 Task: Set disability demographic information as "No, I do not have a disability".
Action: Mouse moved to (720, 89)
Screenshot: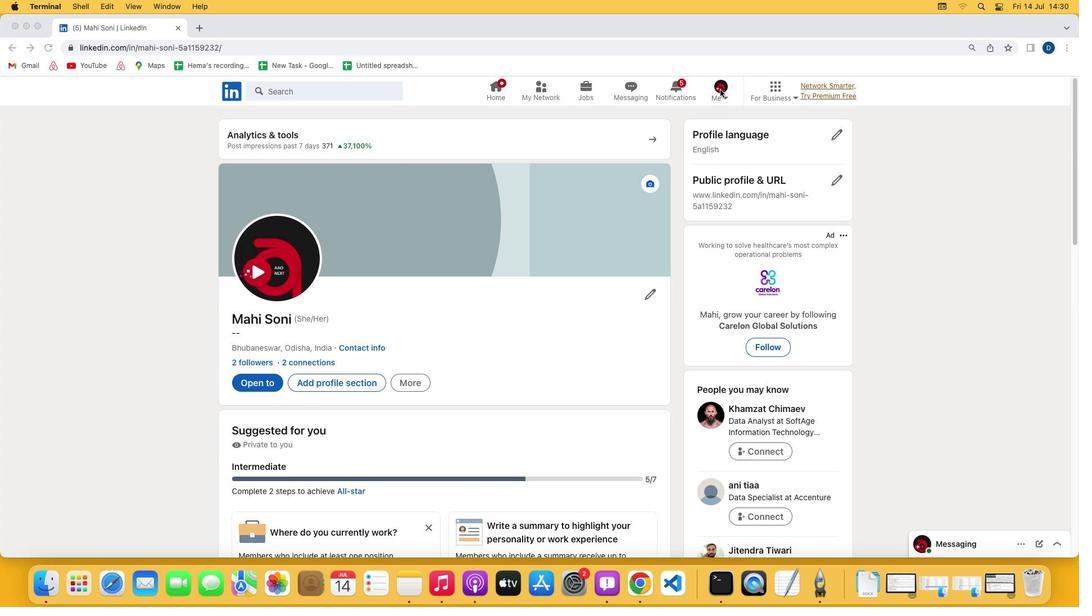
Action: Mouse pressed left at (720, 89)
Screenshot: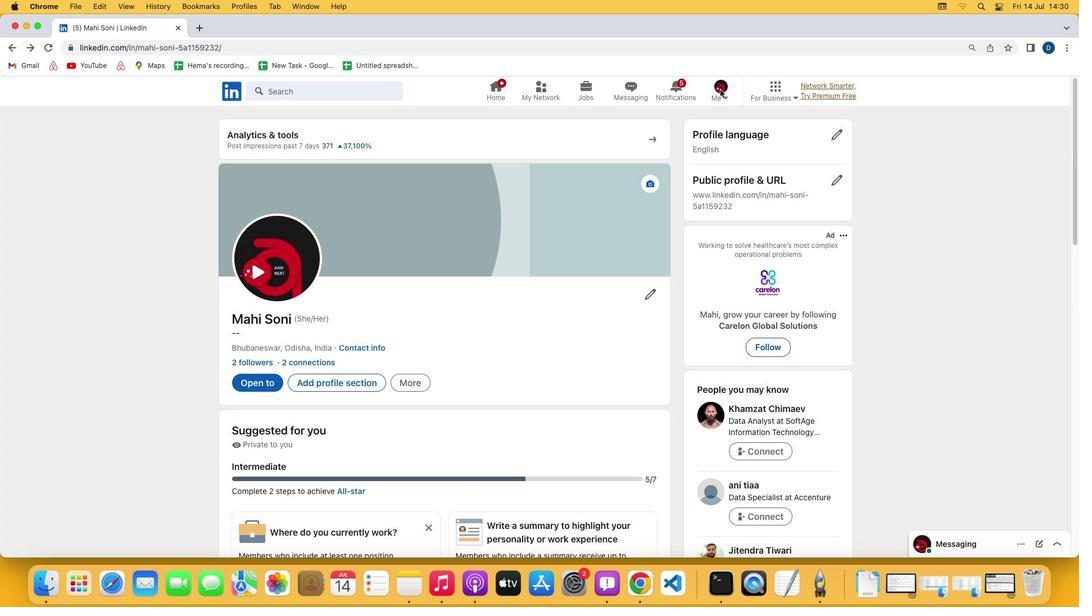 
Action: Mouse pressed left at (720, 89)
Screenshot: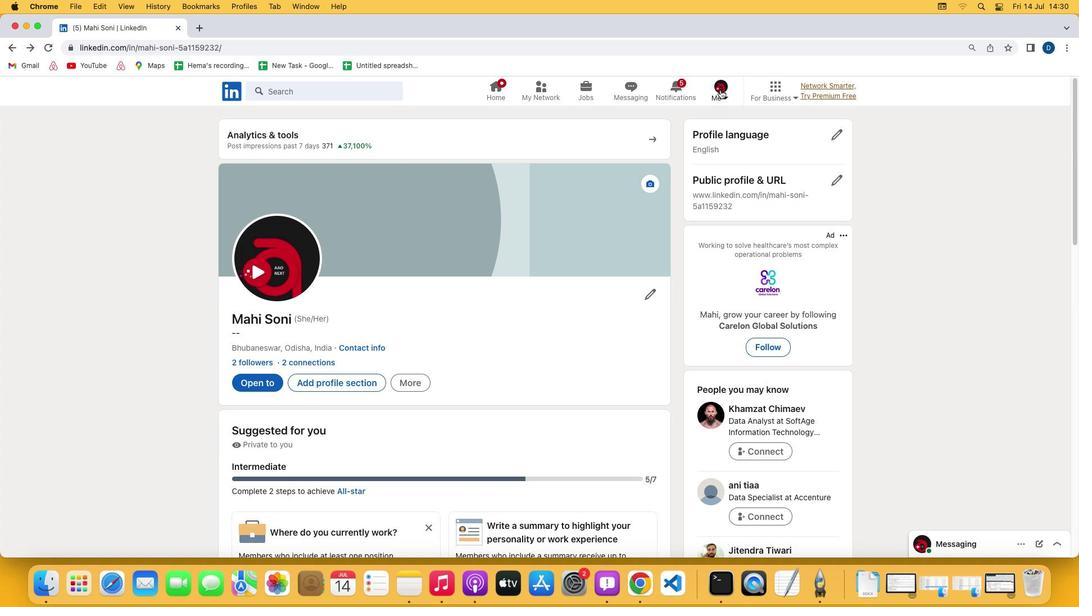 
Action: Mouse moved to (653, 212)
Screenshot: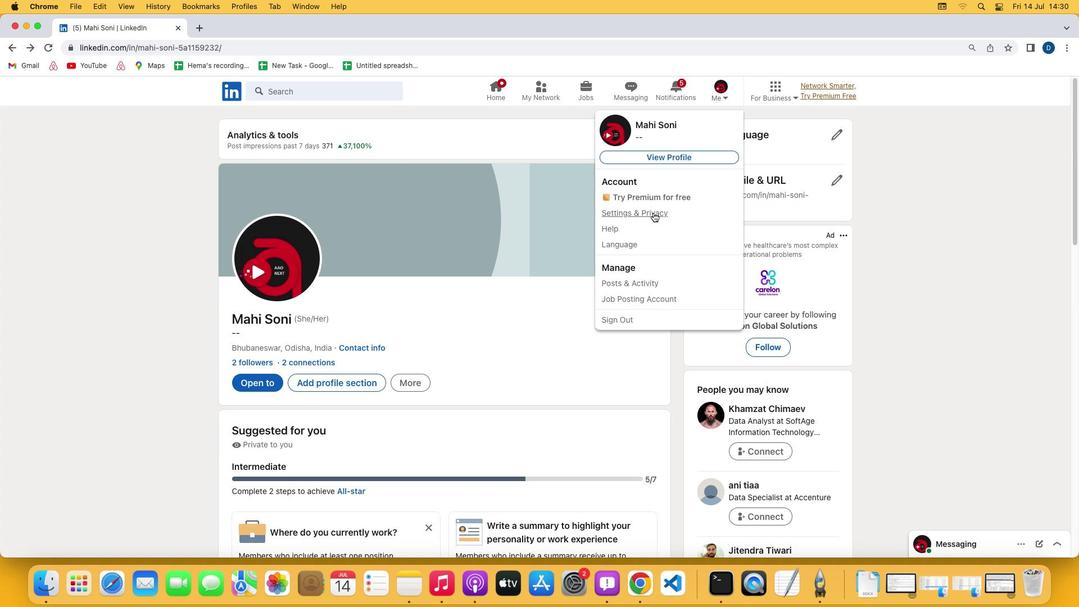 
Action: Mouse pressed left at (653, 212)
Screenshot: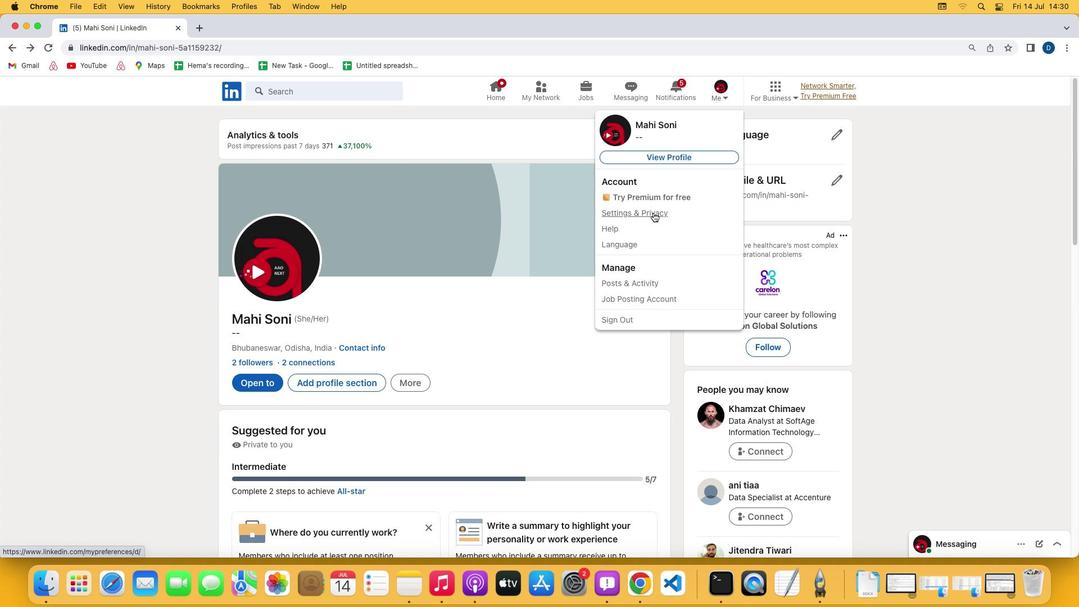 
Action: Mouse moved to (482, 178)
Screenshot: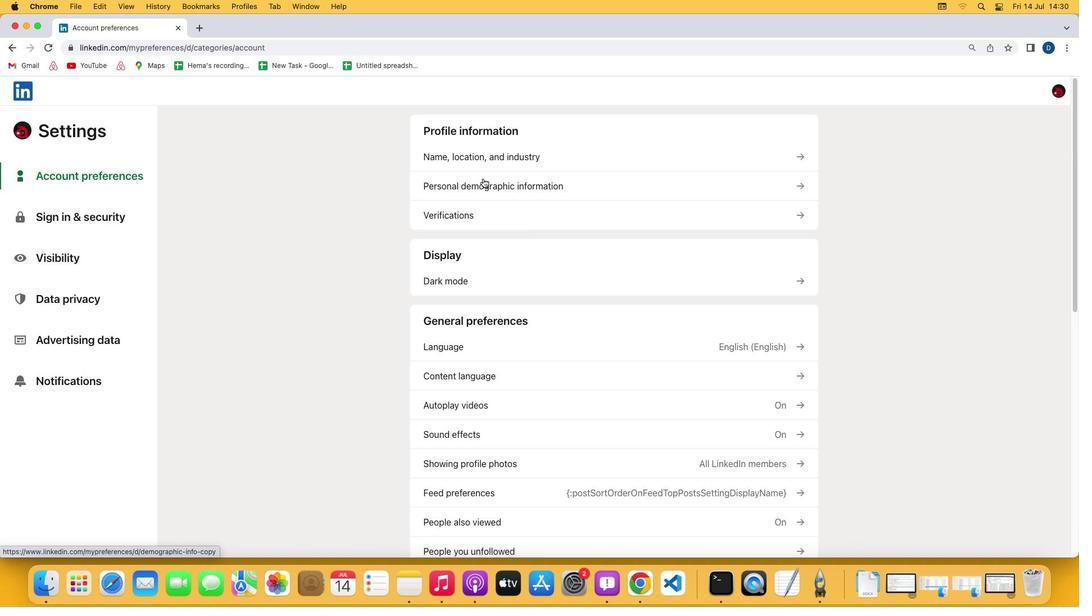 
Action: Mouse pressed left at (482, 178)
Screenshot: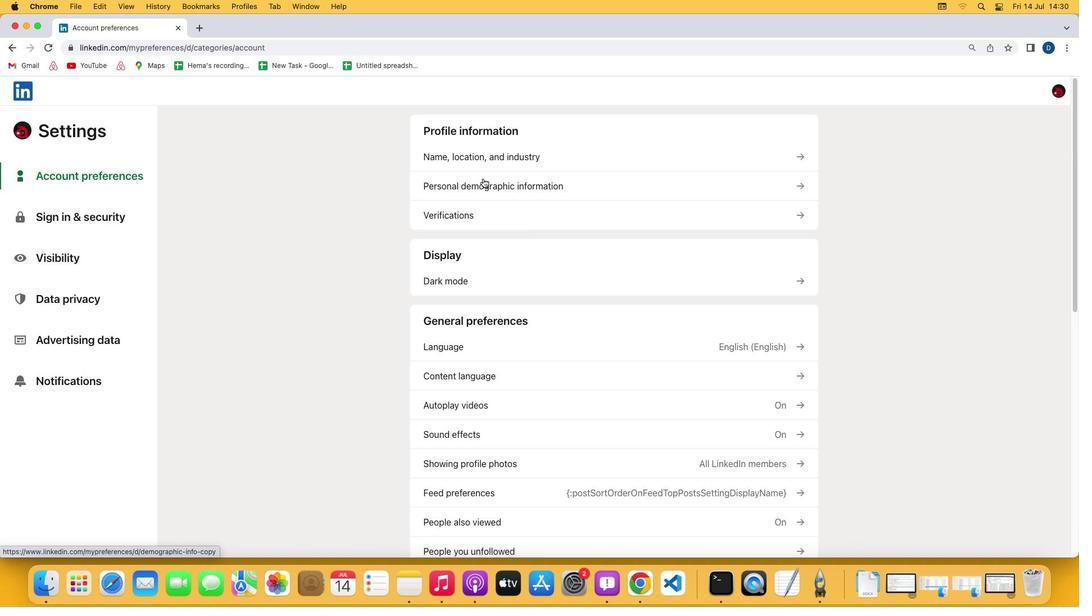 
Action: Mouse moved to (498, 382)
Screenshot: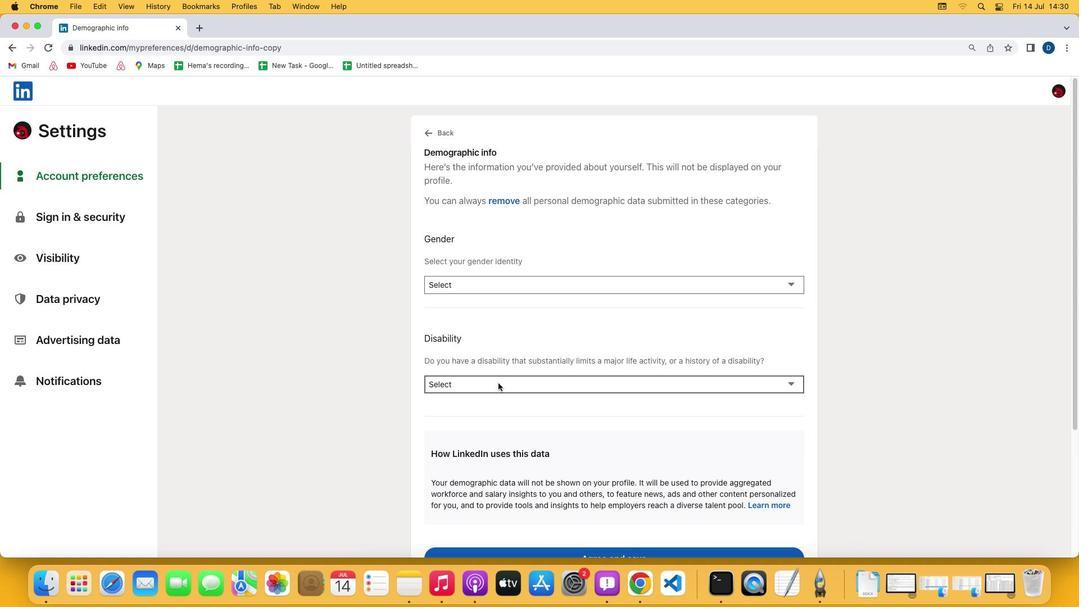 
Action: Mouse pressed left at (498, 382)
Screenshot: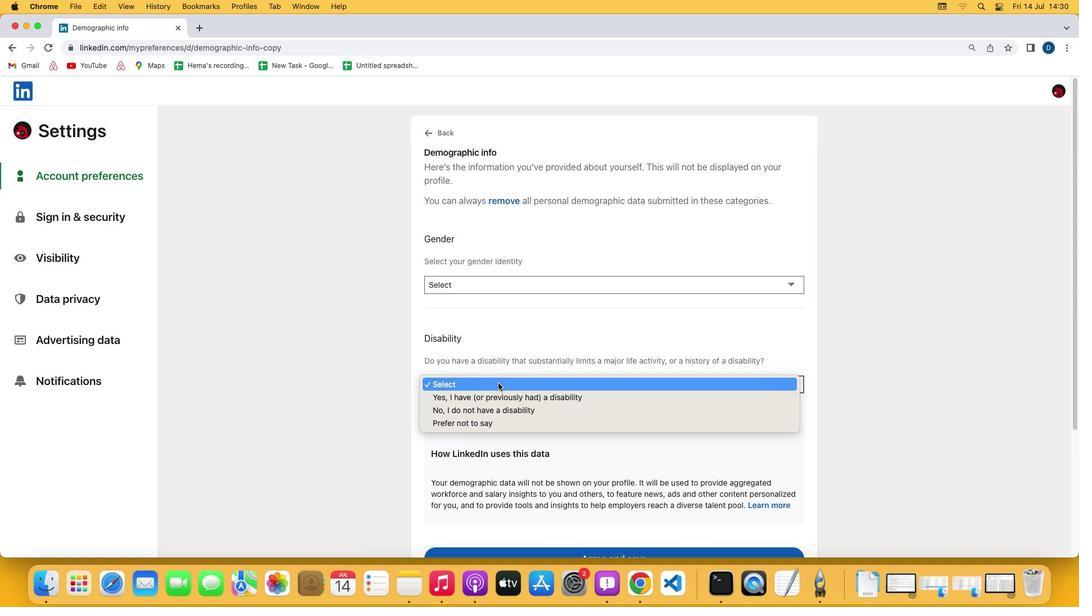 
Action: Mouse moved to (499, 408)
Screenshot: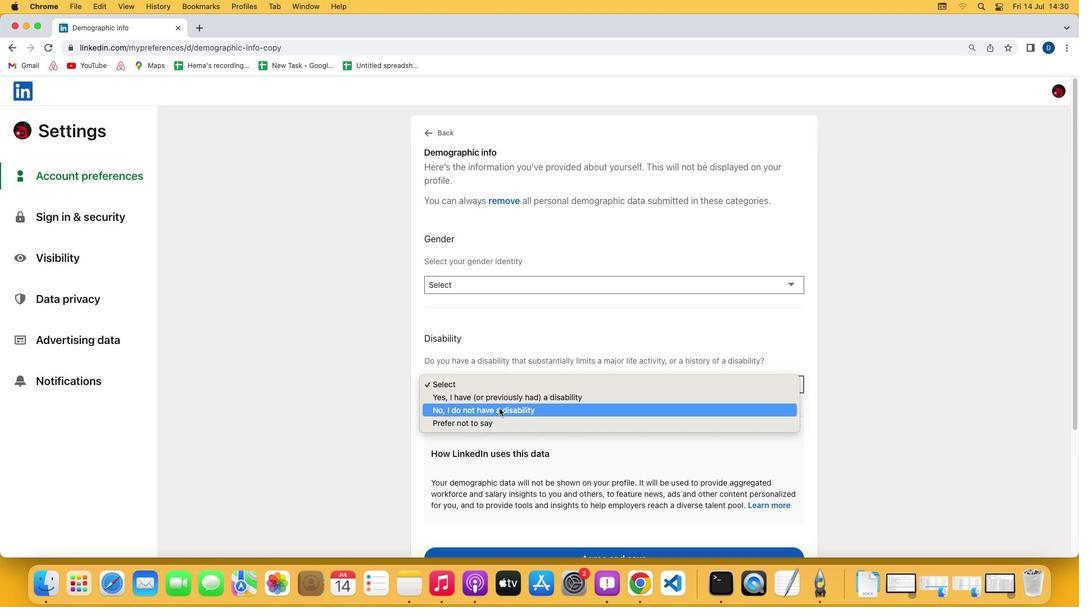 
Action: Mouse pressed left at (499, 408)
Screenshot: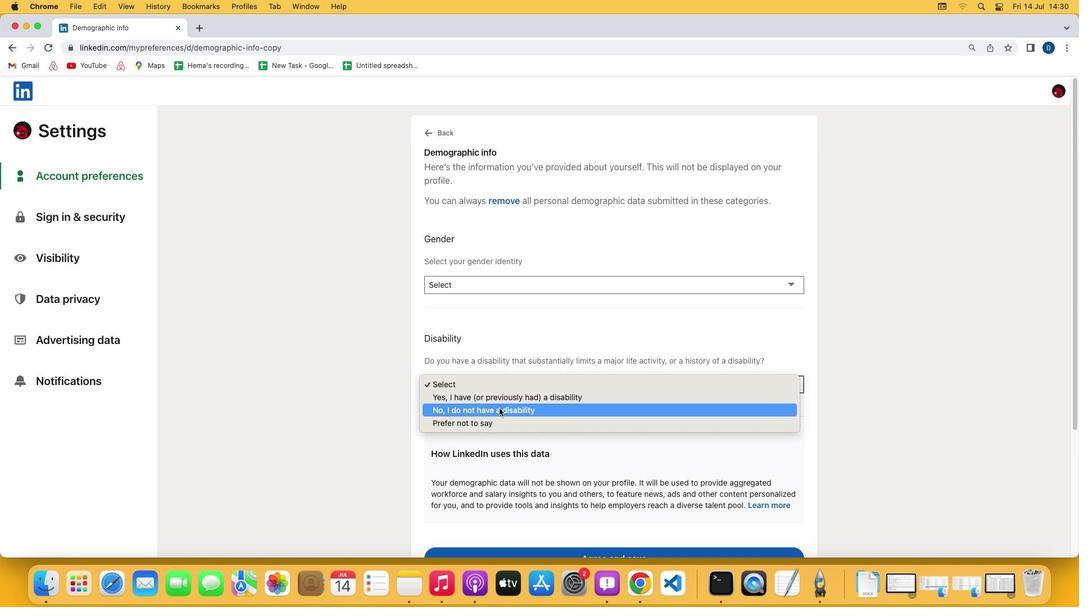 
Action: Mouse moved to (499, 410)
Screenshot: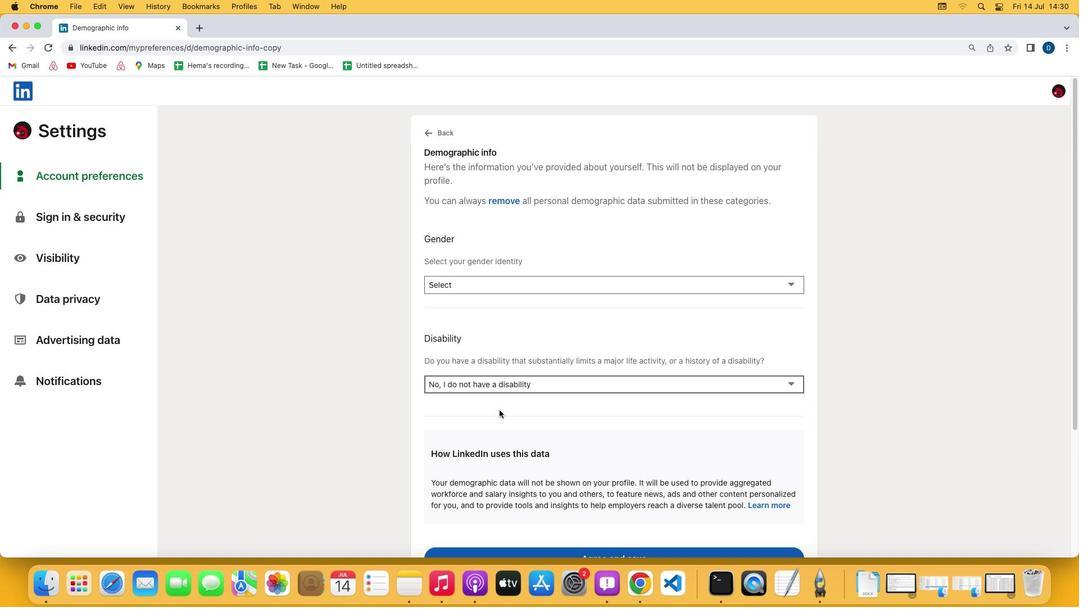 
